 Task: Change polyline line to dotted.
Action: Mouse moved to (376, 320)
Screenshot: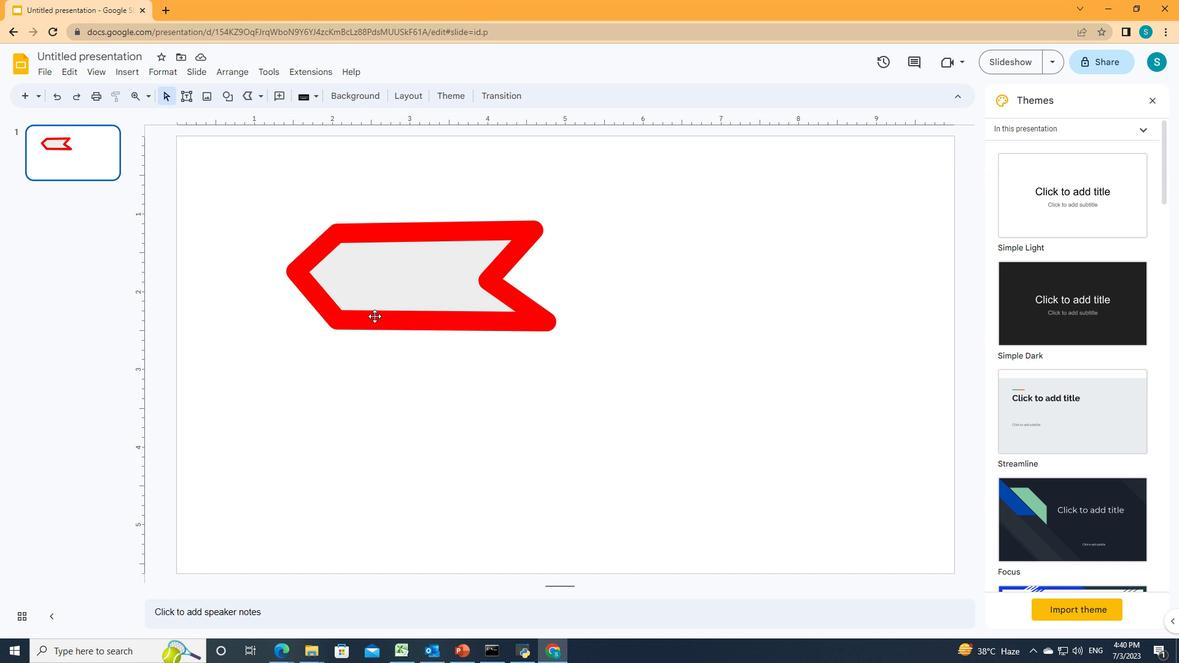 
Action: Mouse pressed left at (376, 320)
Screenshot: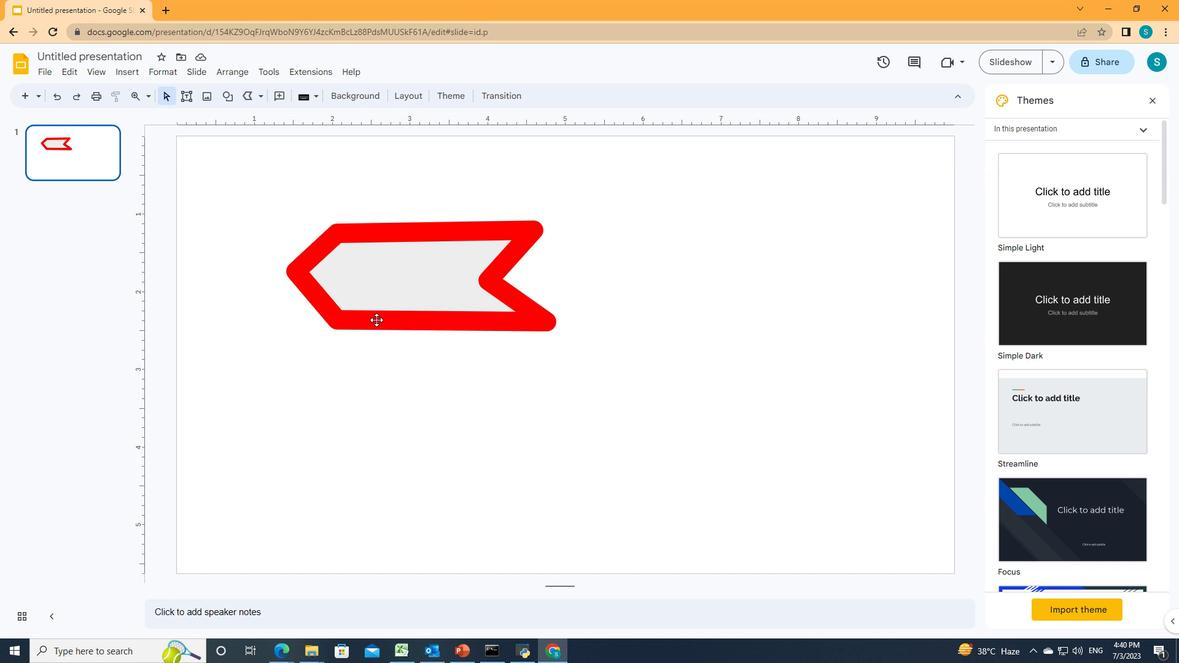 
Action: Mouse moved to (338, 95)
Screenshot: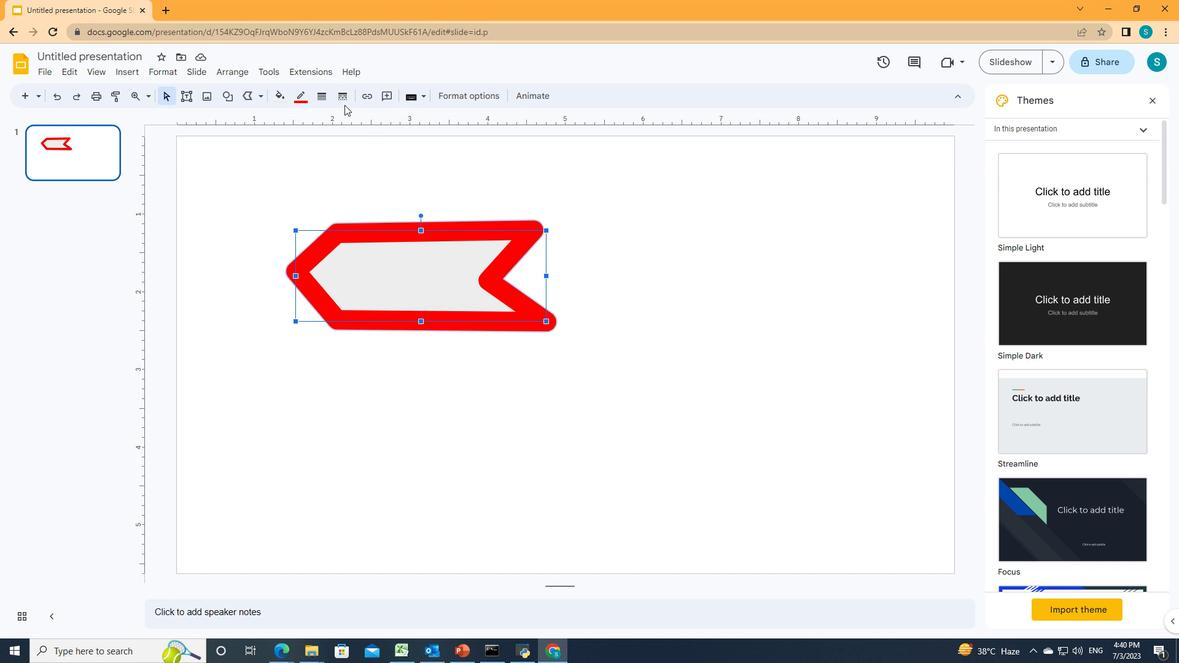 
Action: Mouse pressed left at (338, 95)
Screenshot: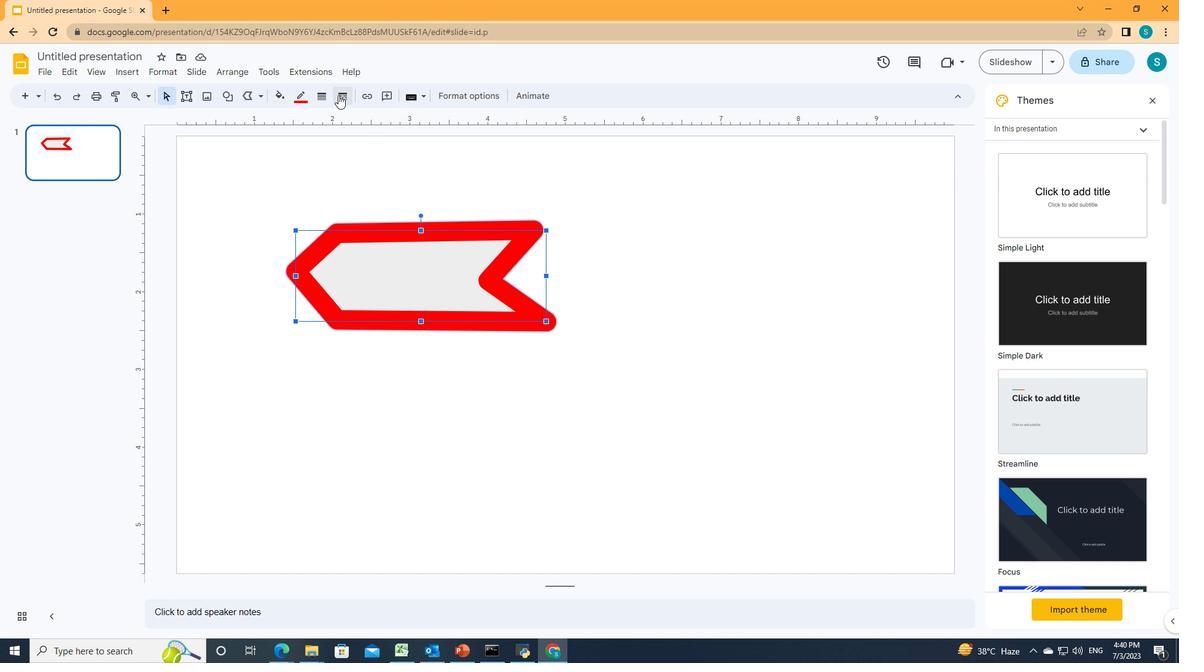 
Action: Mouse moved to (355, 138)
Screenshot: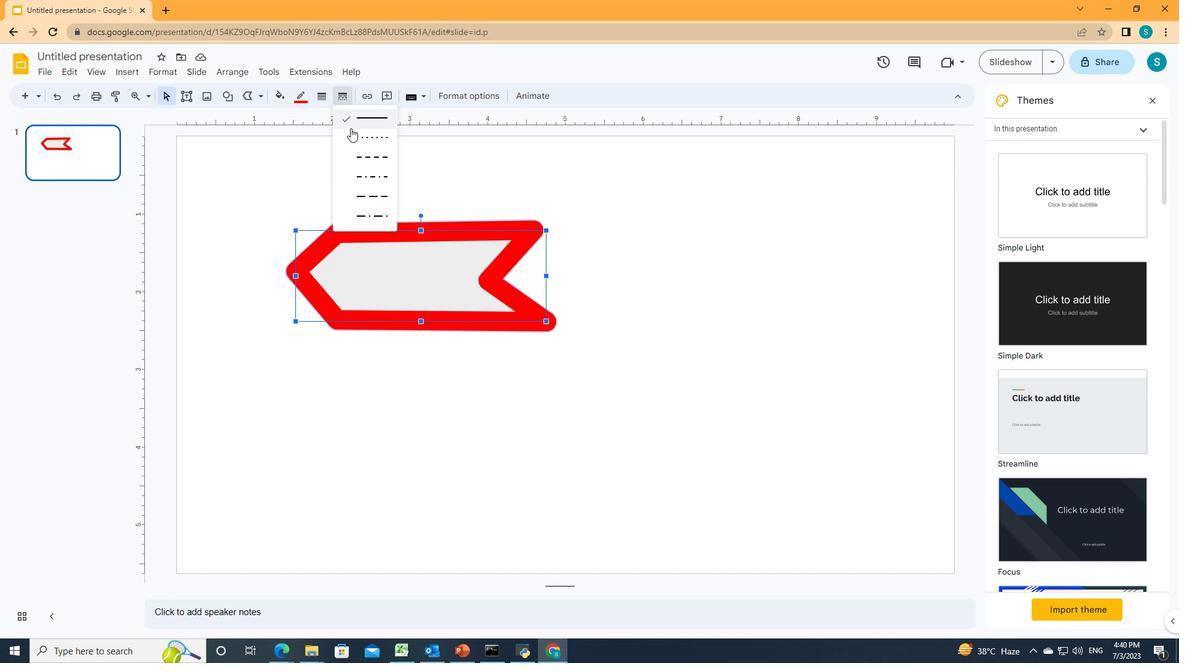 
Action: Mouse pressed left at (355, 138)
Screenshot: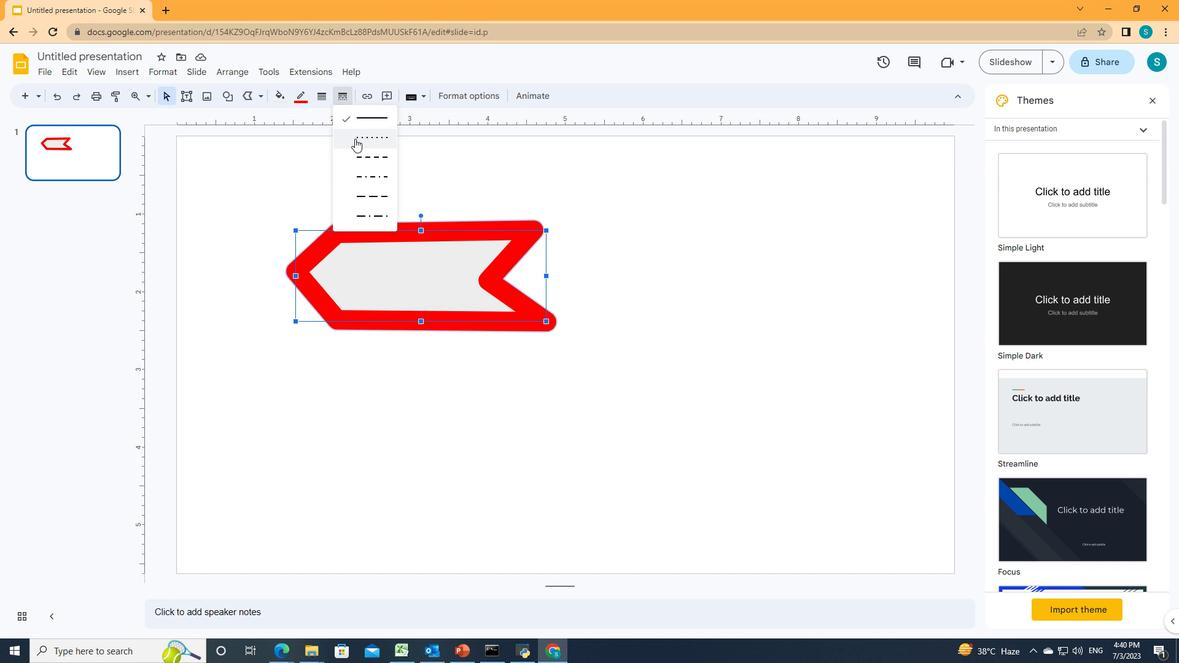 
Action: Mouse moved to (372, 406)
Screenshot: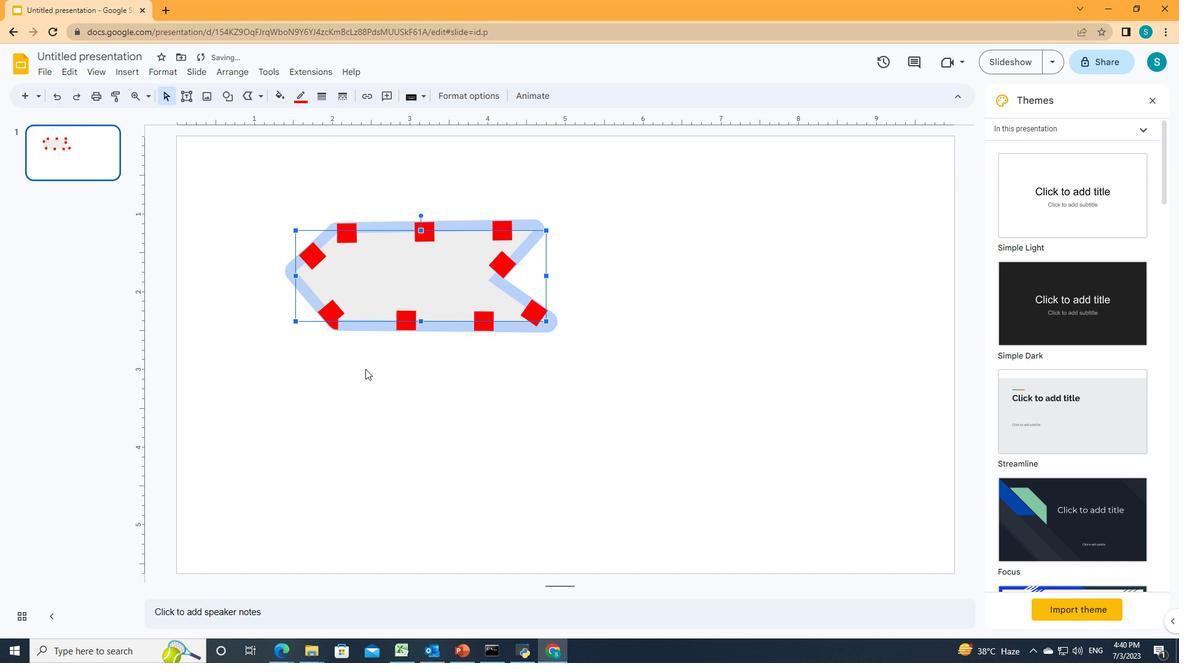 
Action: Mouse pressed left at (372, 406)
Screenshot: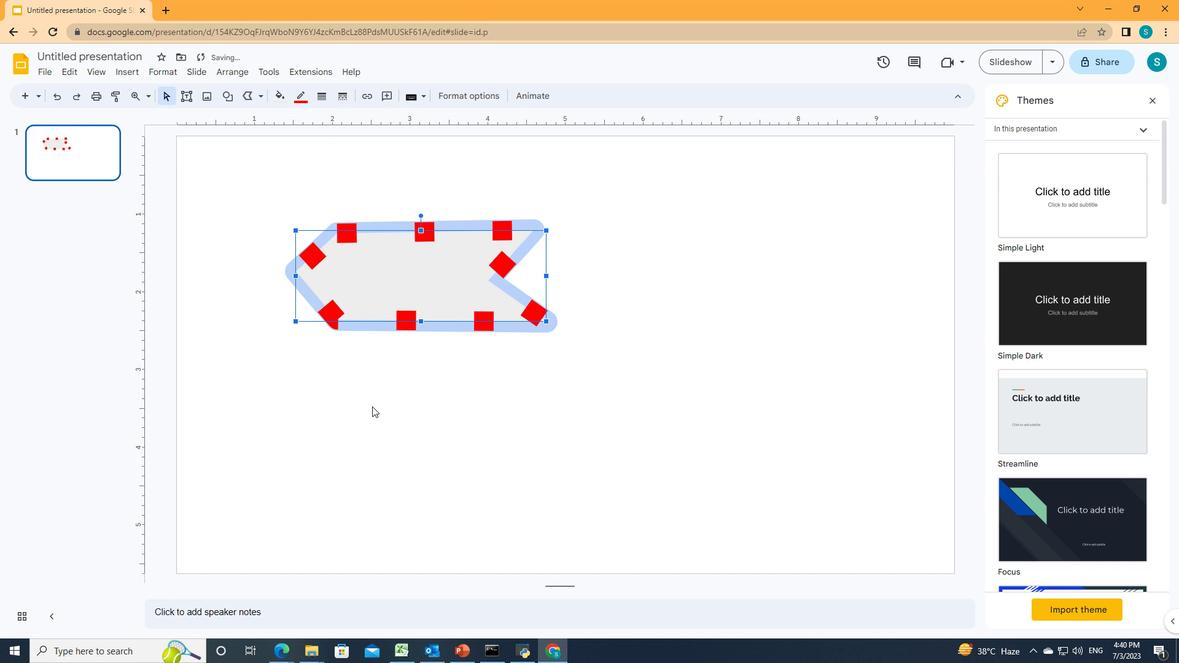 
